 Task: Create a section Cosmic Ray and in the section, add a milestone Cloud Security Improvements in the project AgileOutlook
Action: Mouse moved to (59, 276)
Screenshot: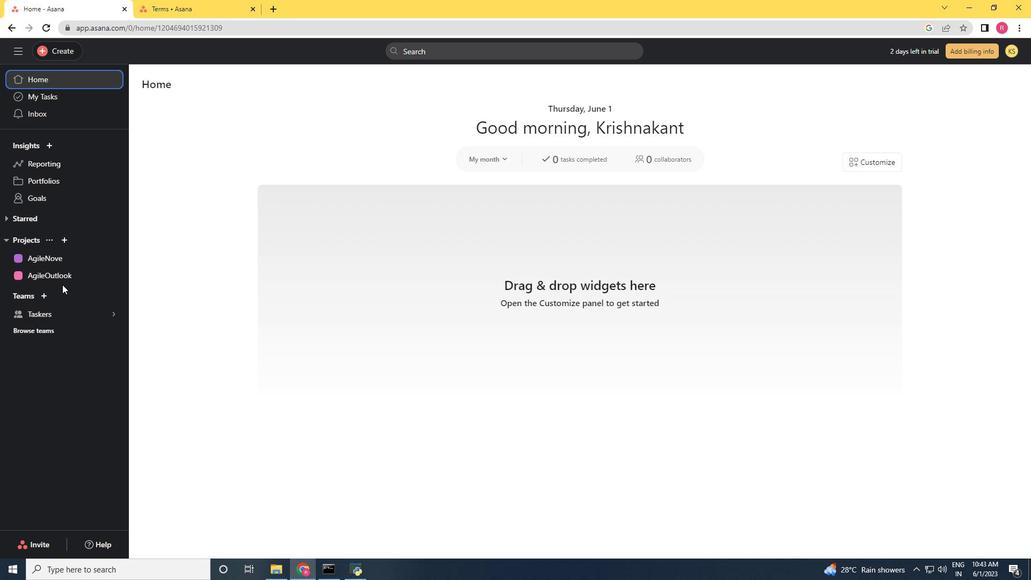 
Action: Mouse pressed left at (59, 276)
Screenshot: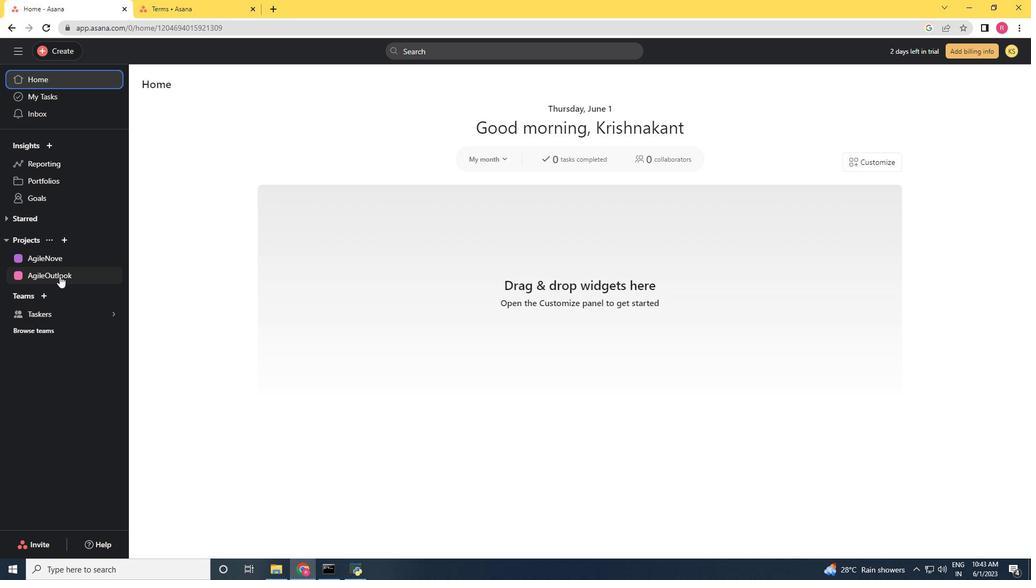 
Action: Mouse moved to (160, 427)
Screenshot: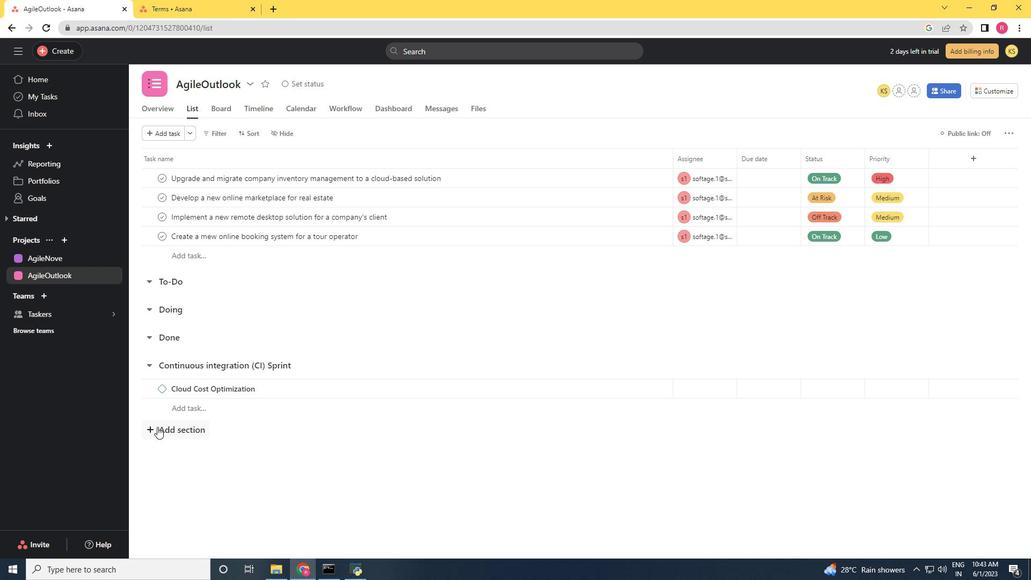 
Action: Mouse pressed left at (160, 427)
Screenshot: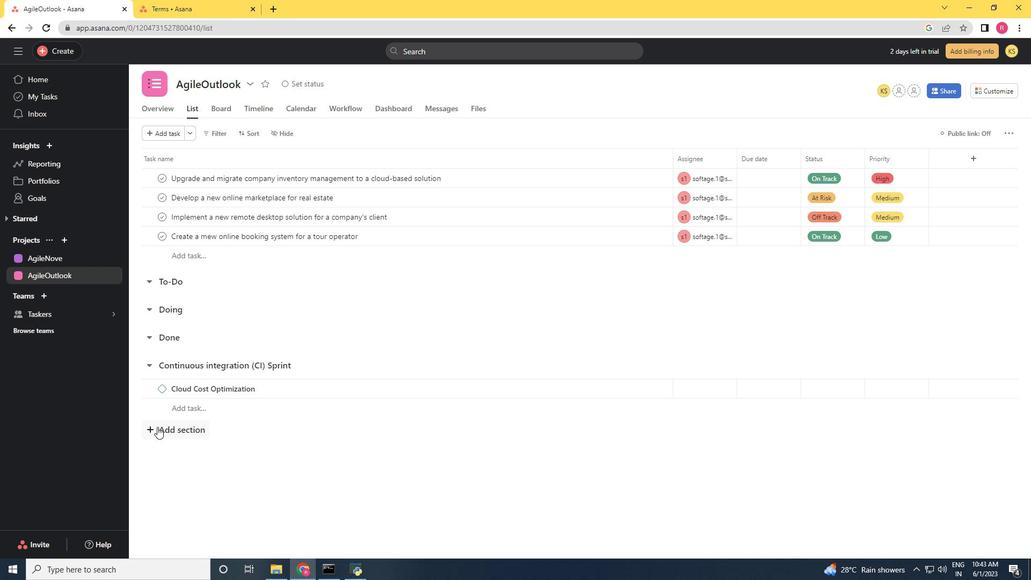 
Action: Mouse moved to (89, 387)
Screenshot: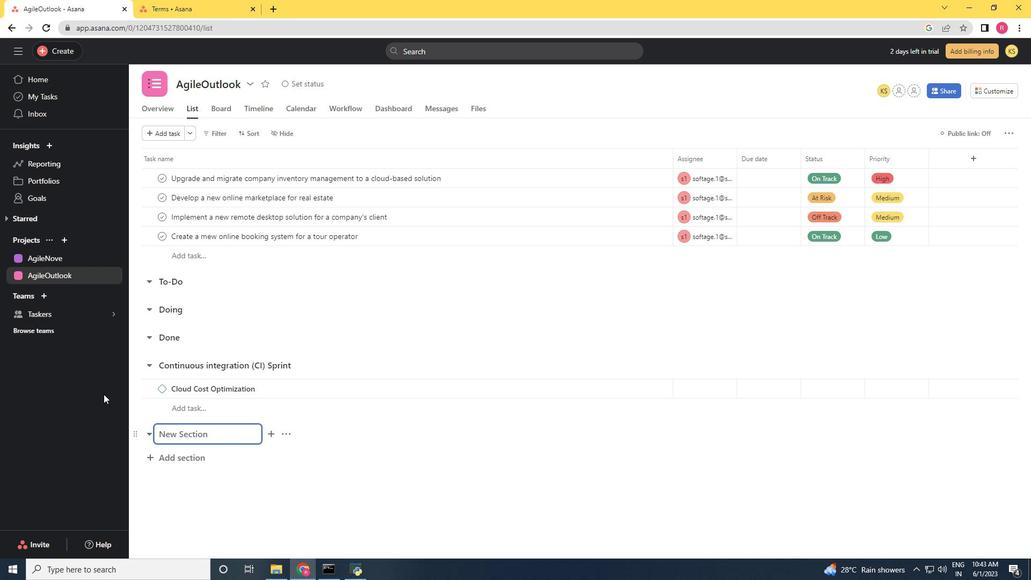 
Action: Key pressed <Key.shift><Key.shift>Cosmic<Key.space><Key.shift>Ray<Key.space>and<Key.space>i<Key.backspace><Key.backspace><Key.backspace><Key.backspace><Key.backspace><Key.enter><Key.shift><Key.shift>Cloud<Key.space><Key.shift>Security<Key.space><Key.shift>Implement<Key.space>
Screenshot: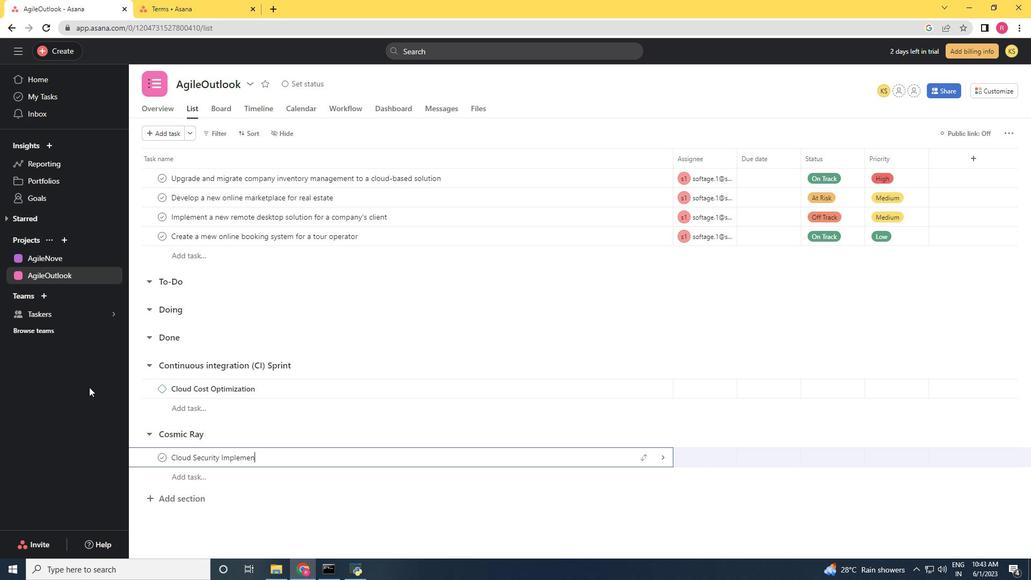
Action: Mouse moved to (293, 456)
Screenshot: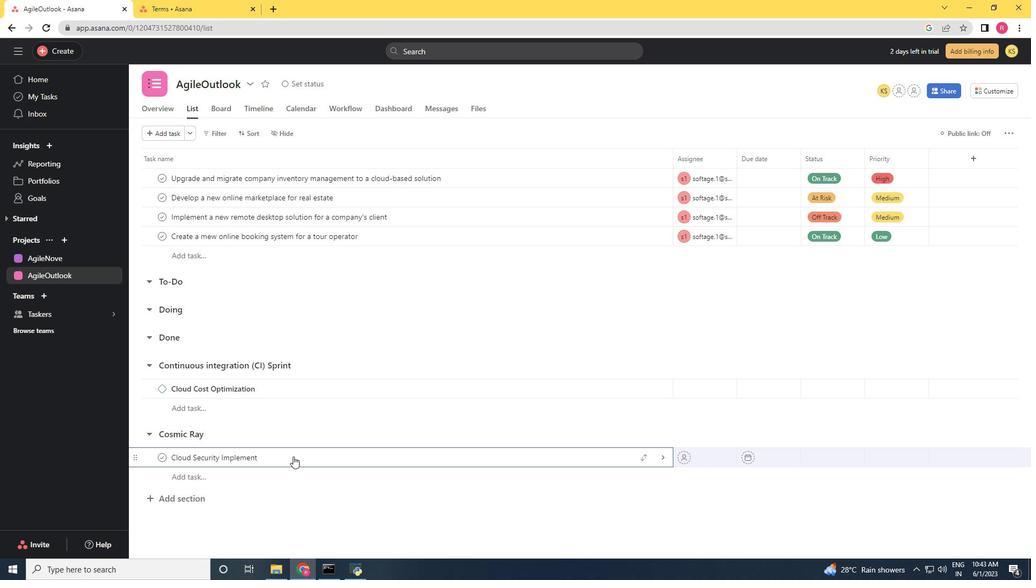 
Action: Mouse pressed right at (293, 456)
Screenshot: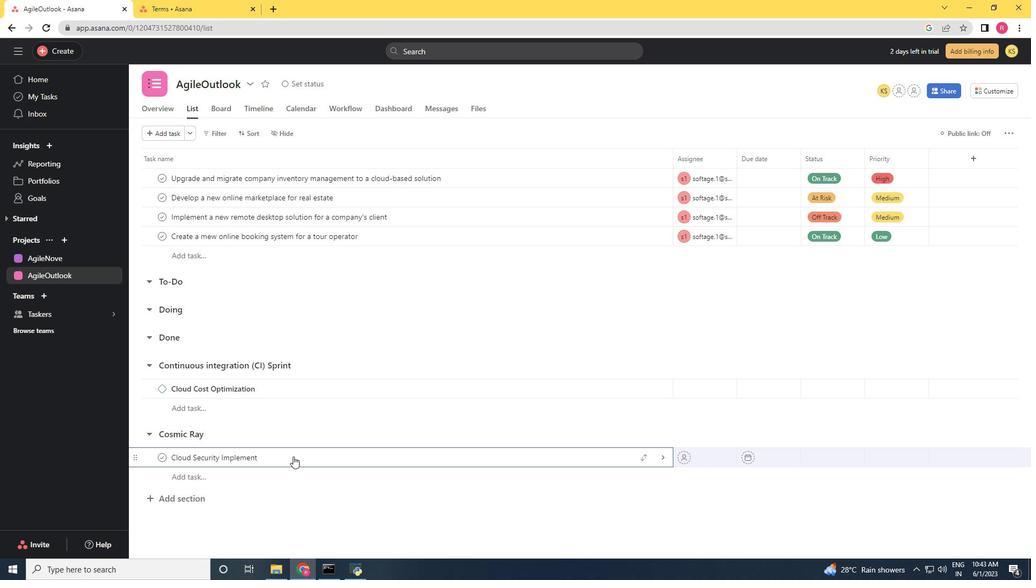 
Action: Mouse moved to (361, 406)
Screenshot: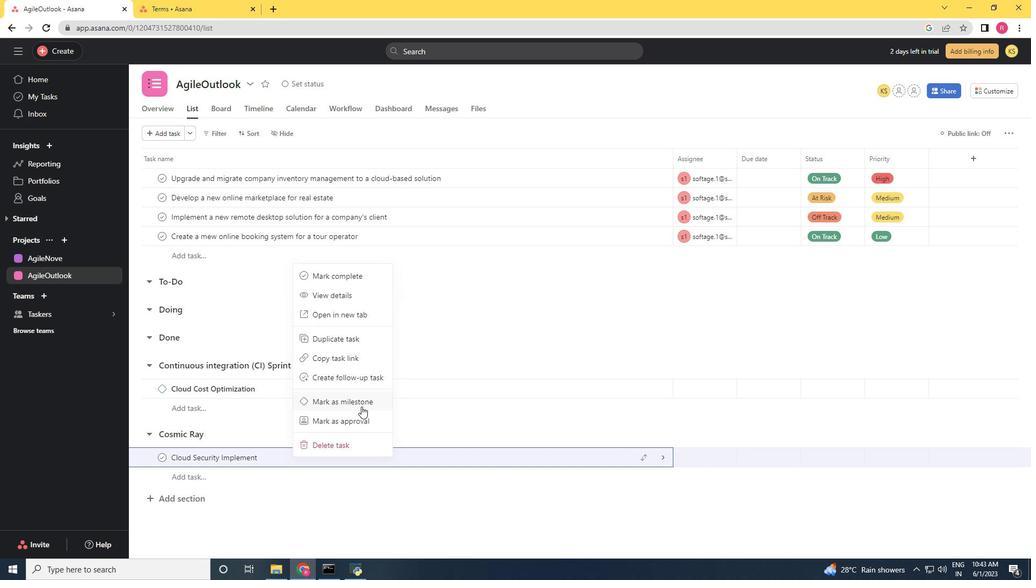 
Action: Mouse pressed left at (361, 406)
Screenshot: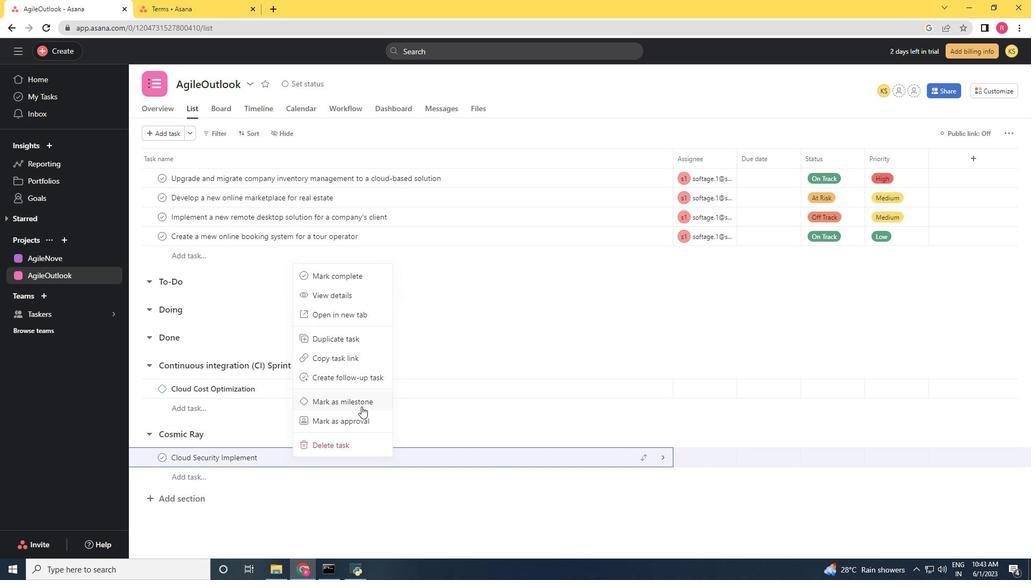 
Action: Mouse moved to (227, 242)
Screenshot: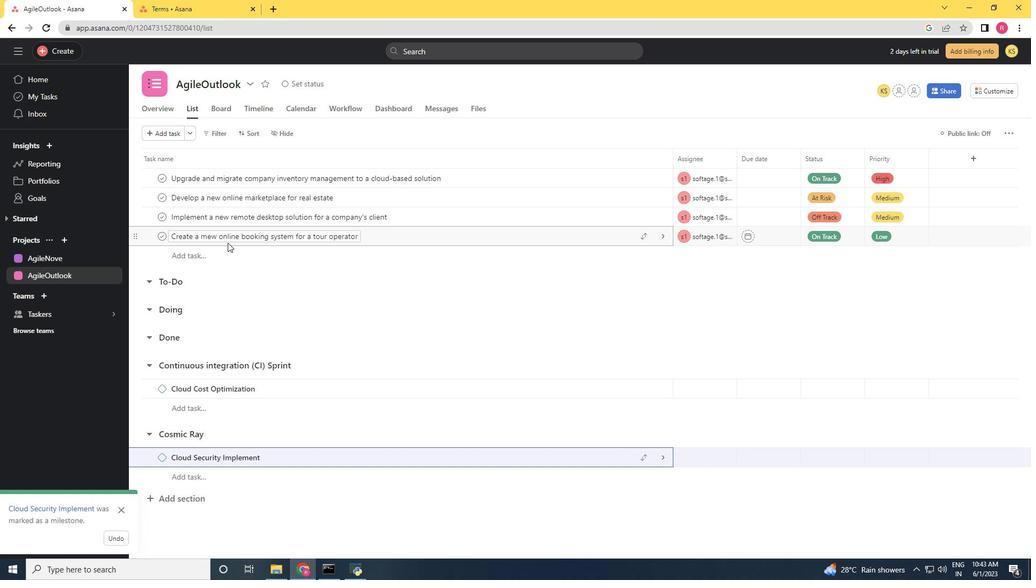 
